 Task: Use the formula "MULTIPLY" in spreadsheet "Project portfolio".
Action: Mouse moved to (147, 110)
Screenshot: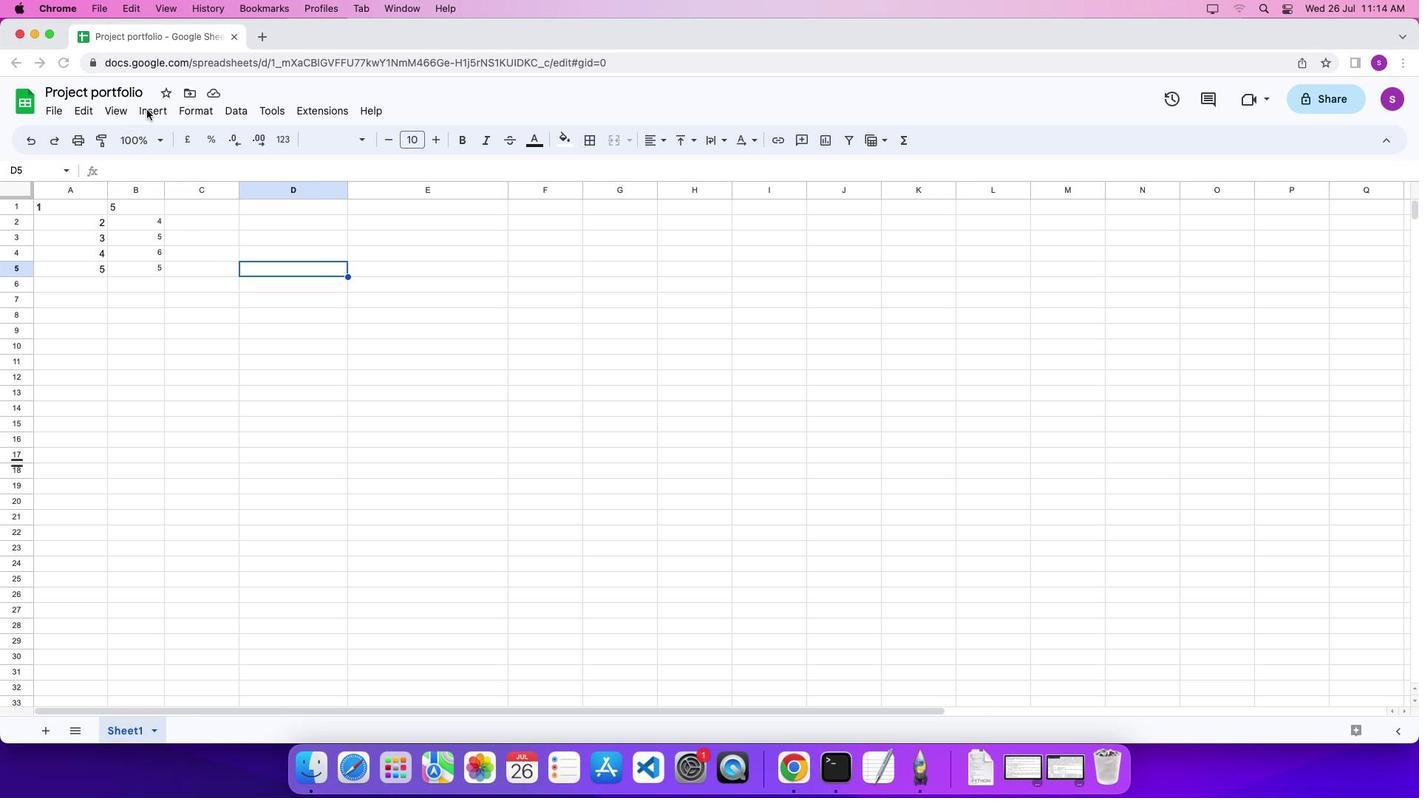 
Action: Mouse pressed left at (147, 110)
Screenshot: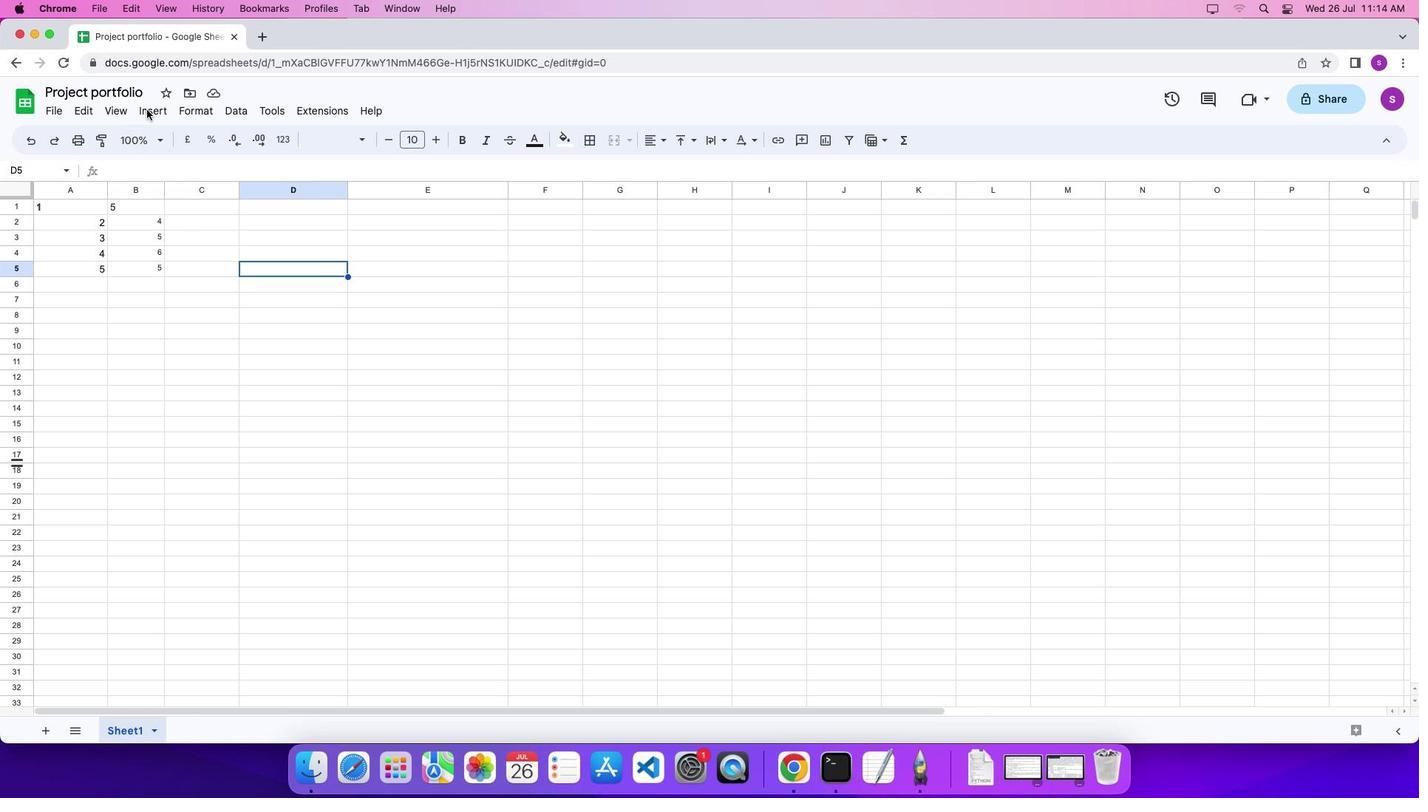 
Action: Mouse moved to (150, 110)
Screenshot: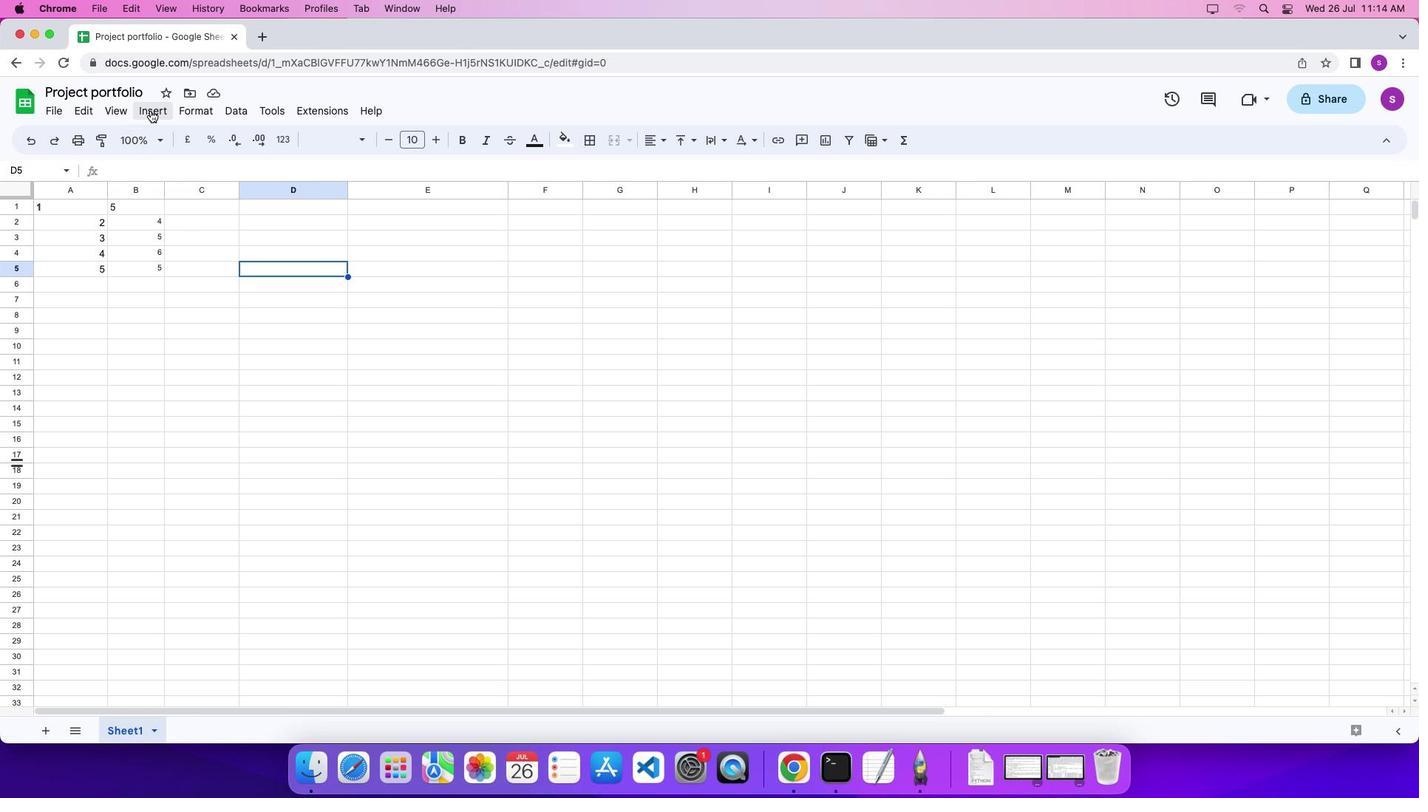 
Action: Mouse pressed left at (150, 110)
Screenshot: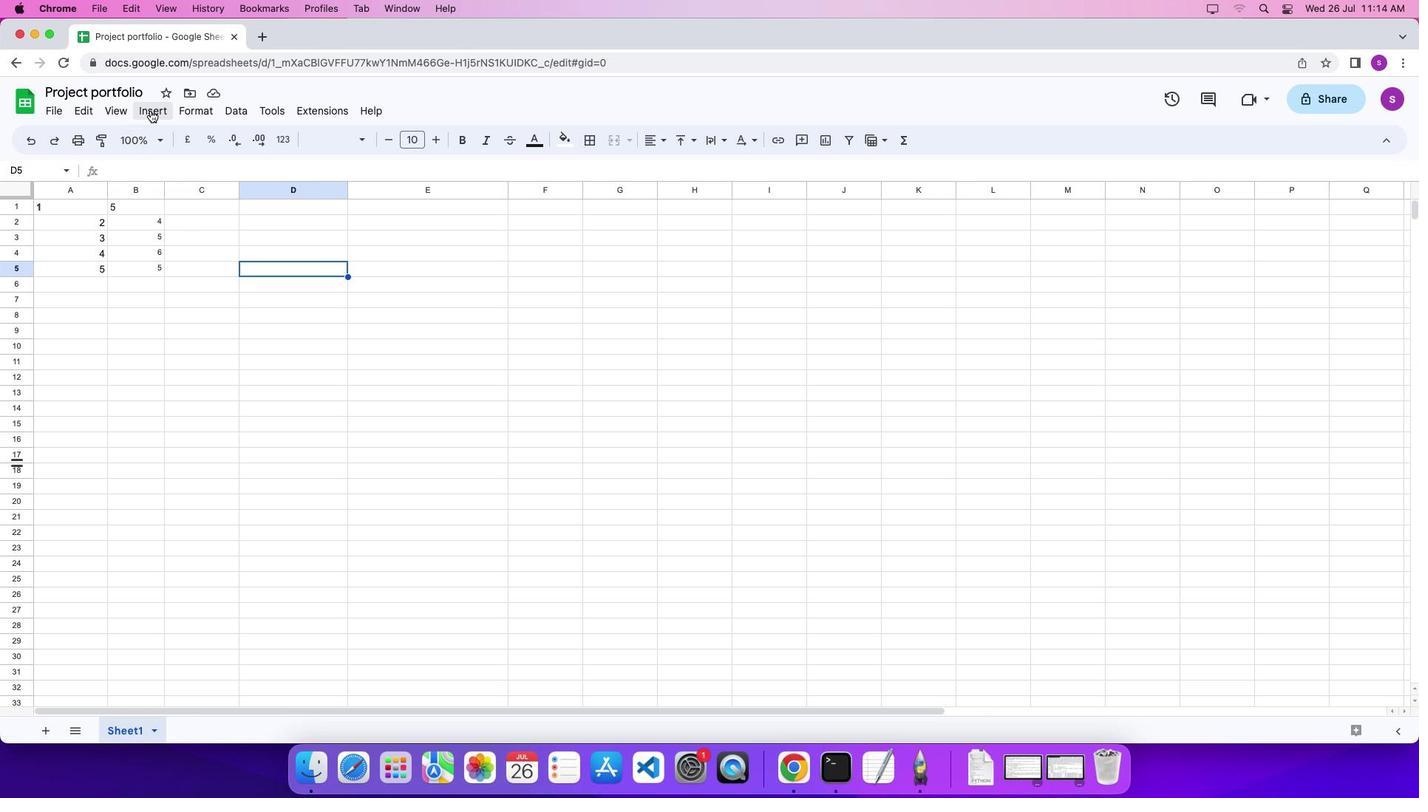 
Action: Mouse moved to (637, 731)
Screenshot: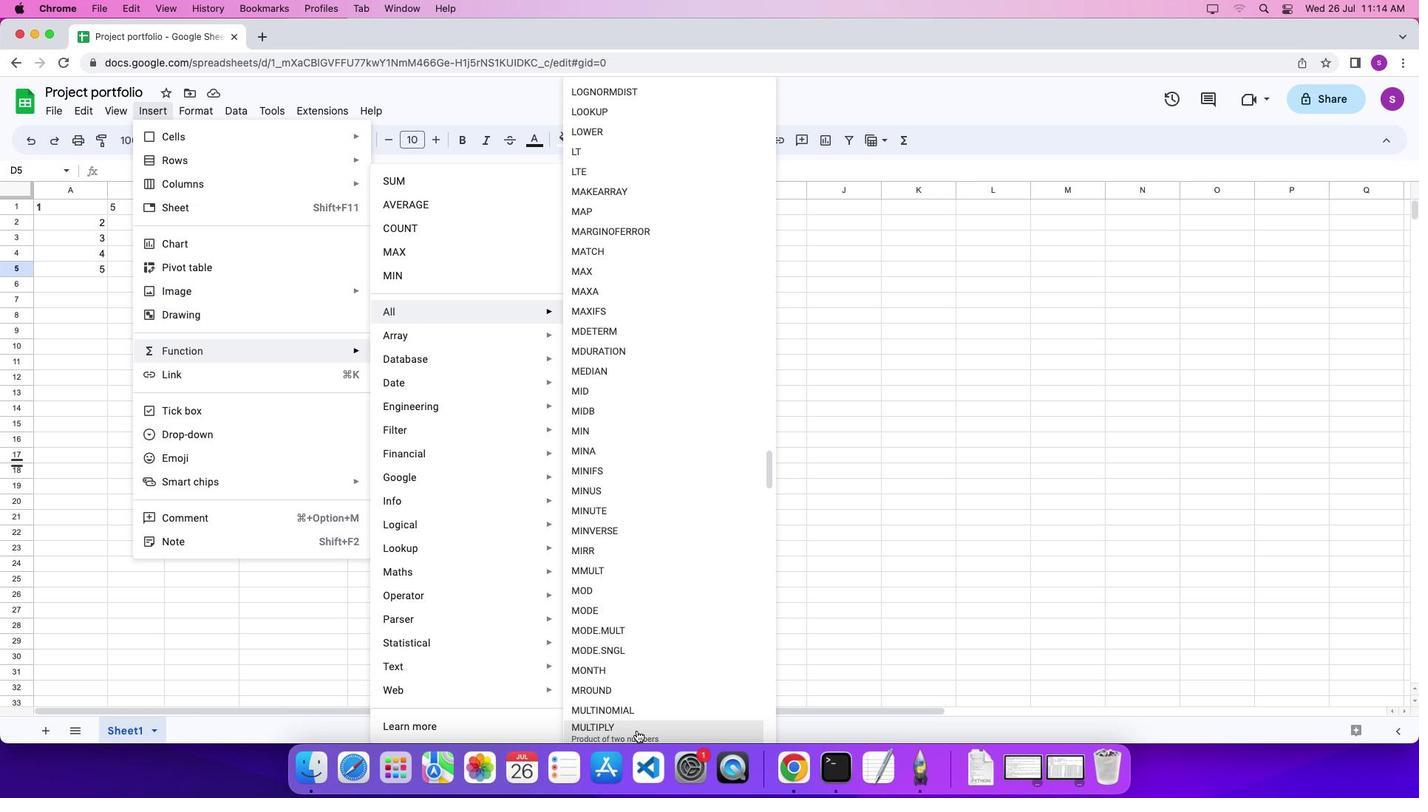 
Action: Mouse pressed left at (637, 731)
Screenshot: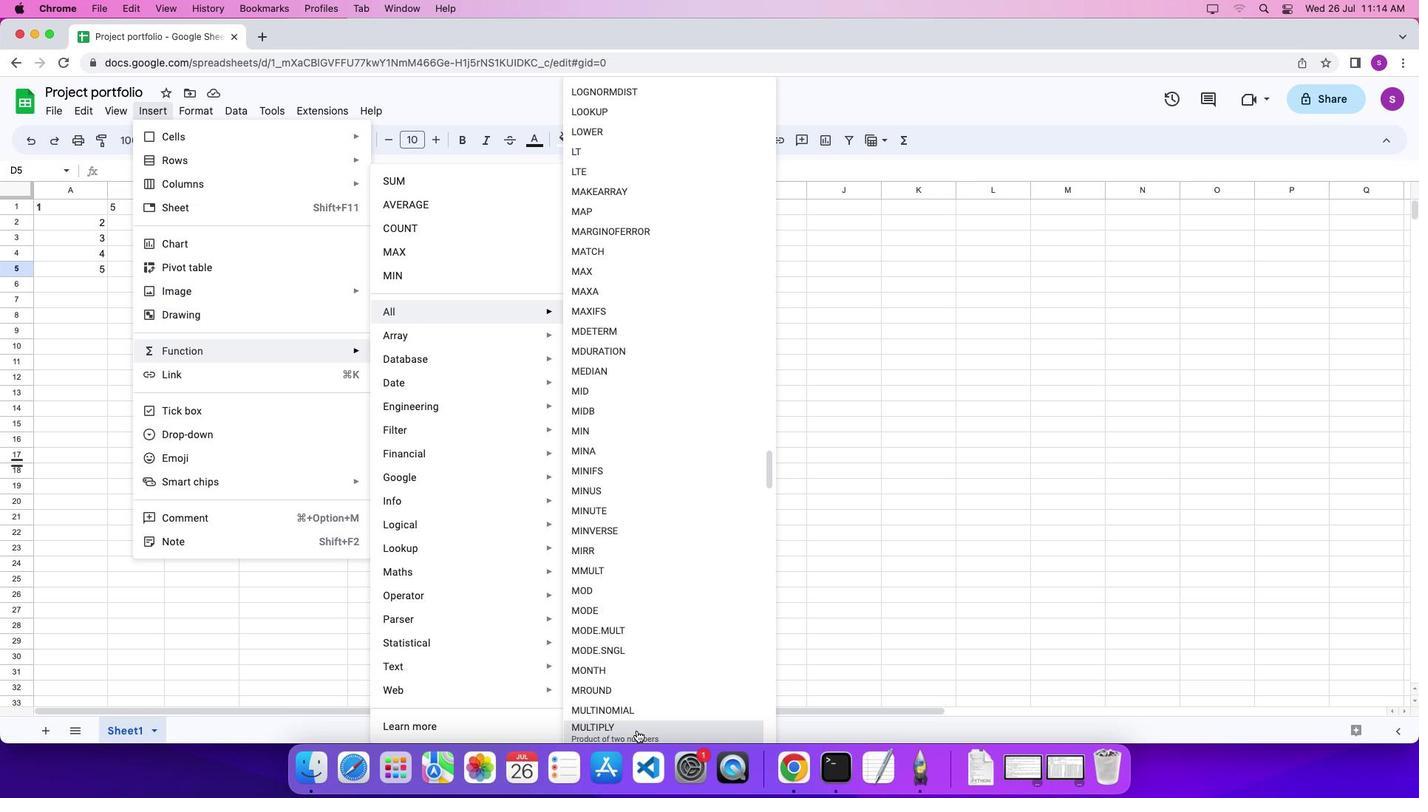 
Action: Mouse moved to (152, 238)
Screenshot: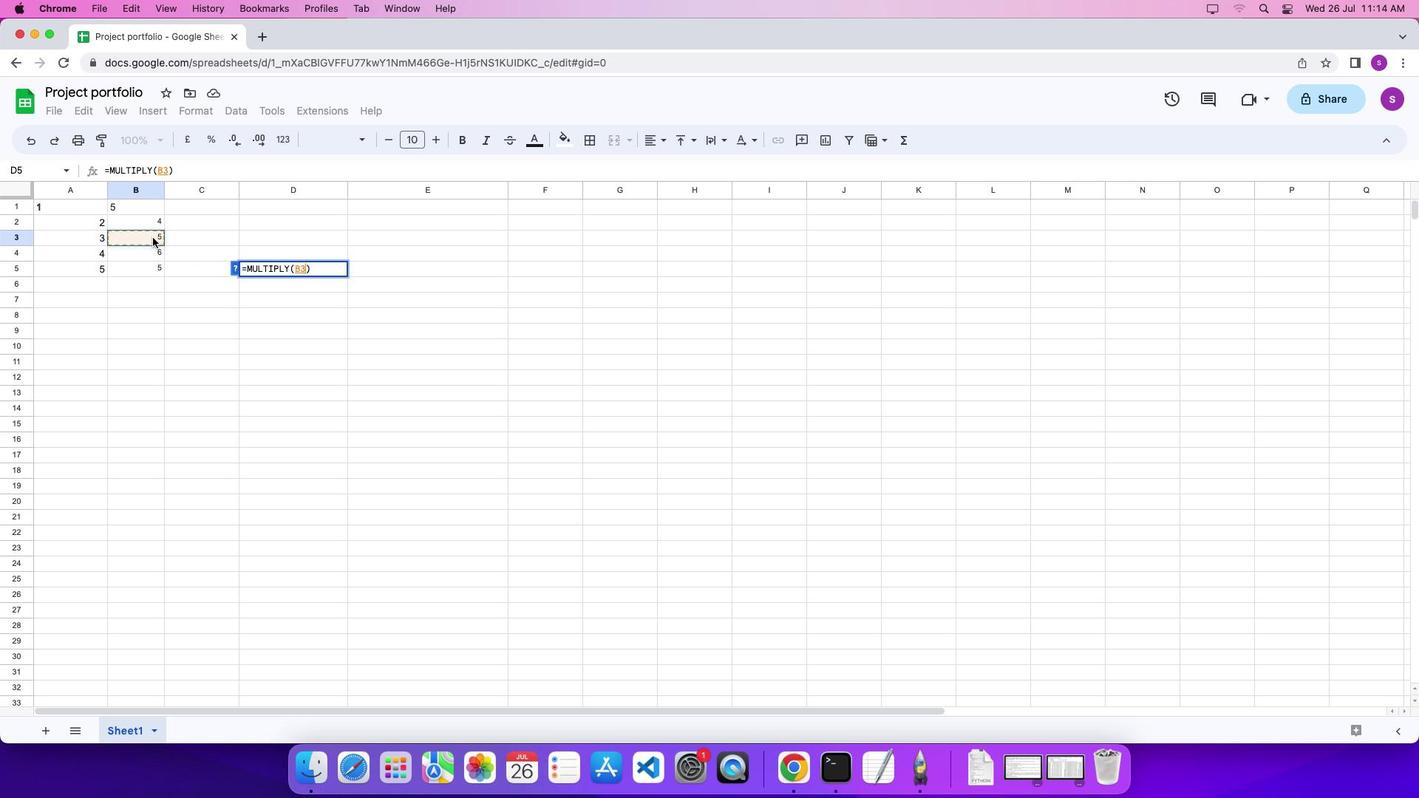 
Action: Mouse pressed left at (152, 238)
Screenshot: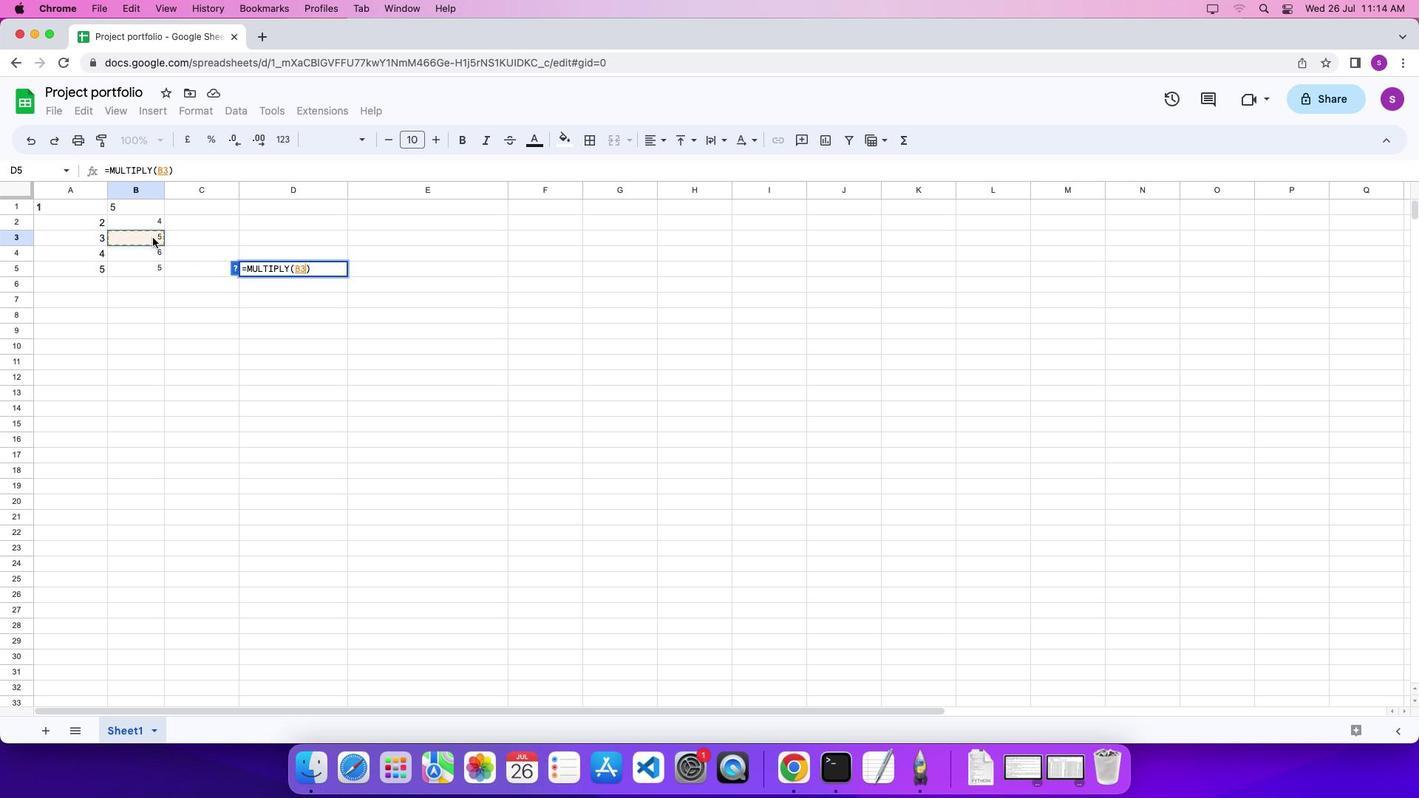 
Action: Mouse moved to (155, 238)
Screenshot: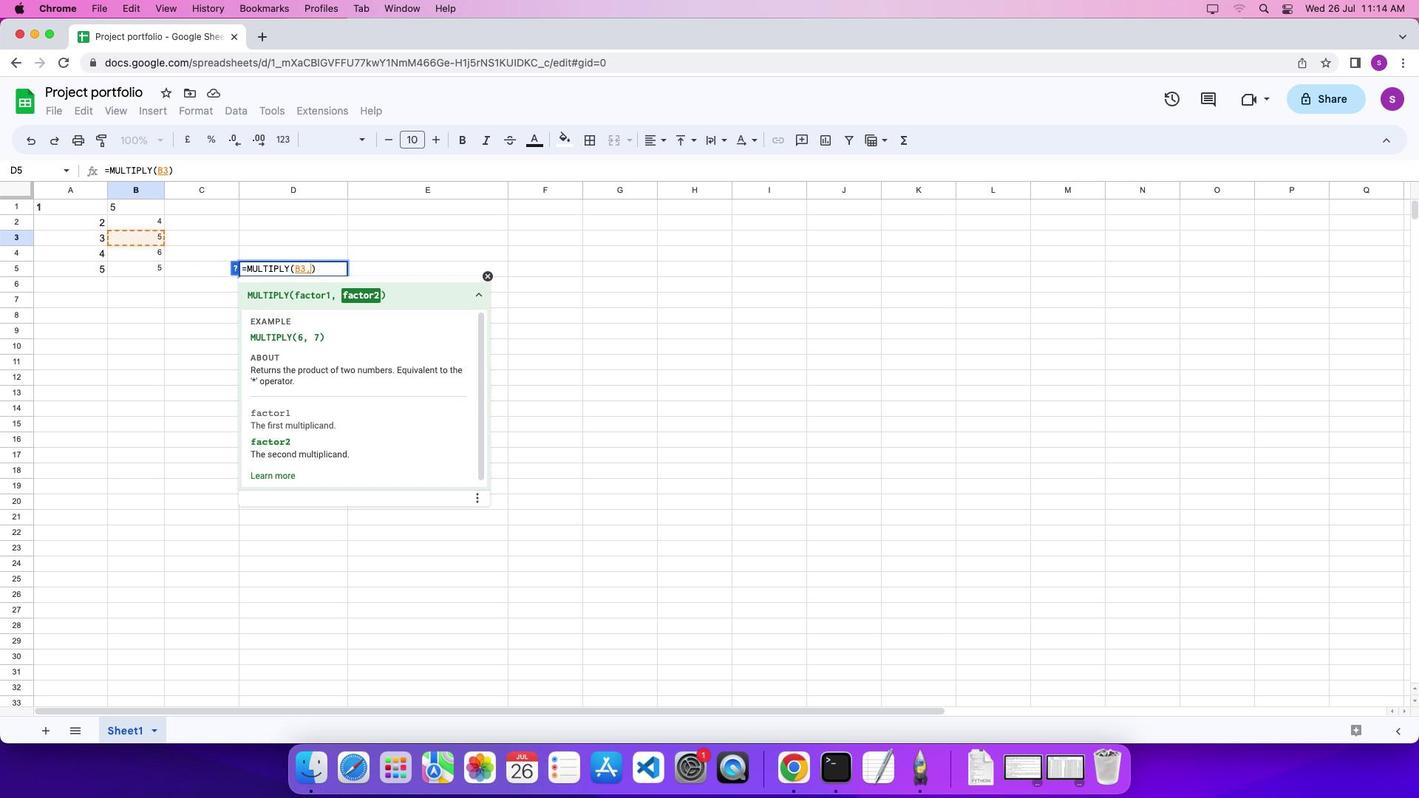 
Action: Key pressed ','
Screenshot: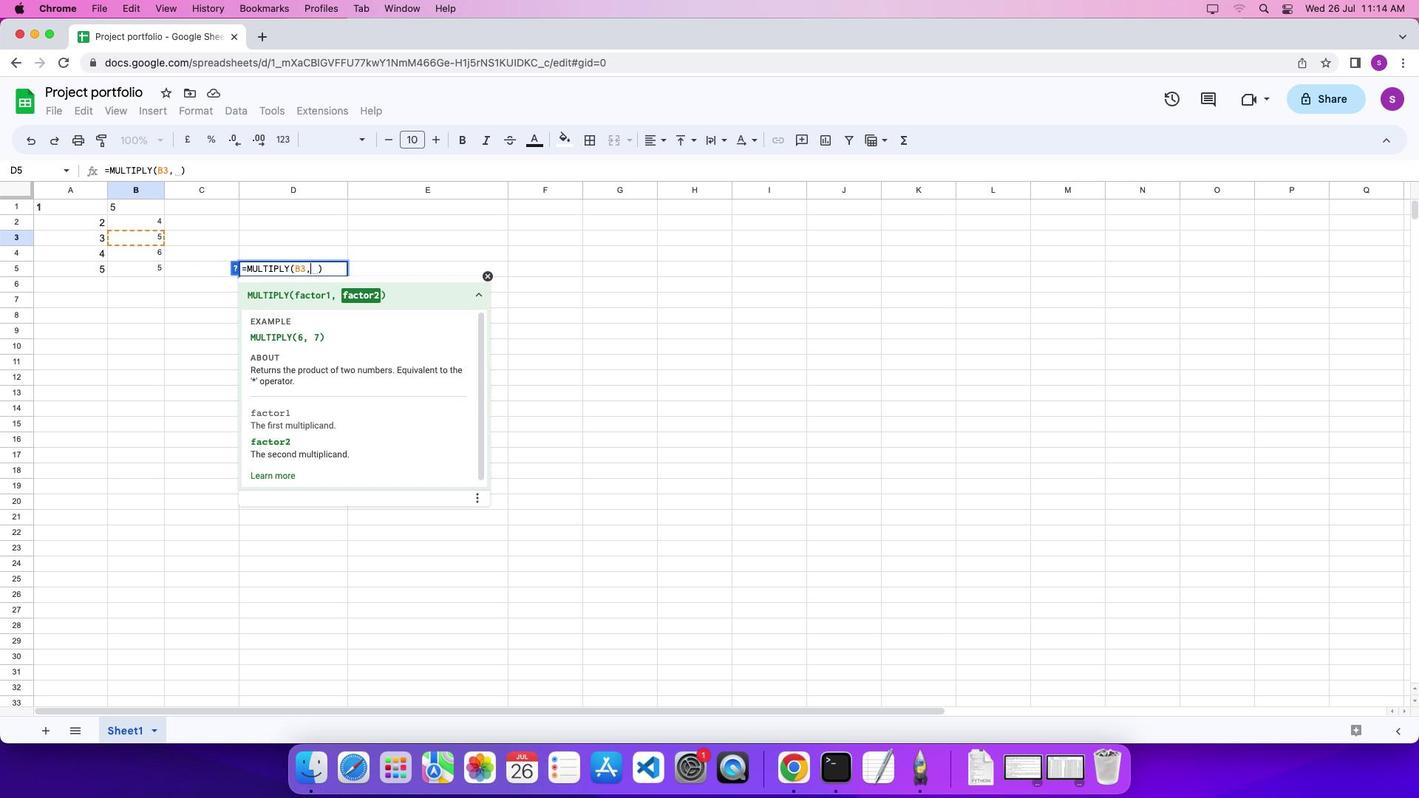 
Action: Mouse moved to (87, 254)
Screenshot: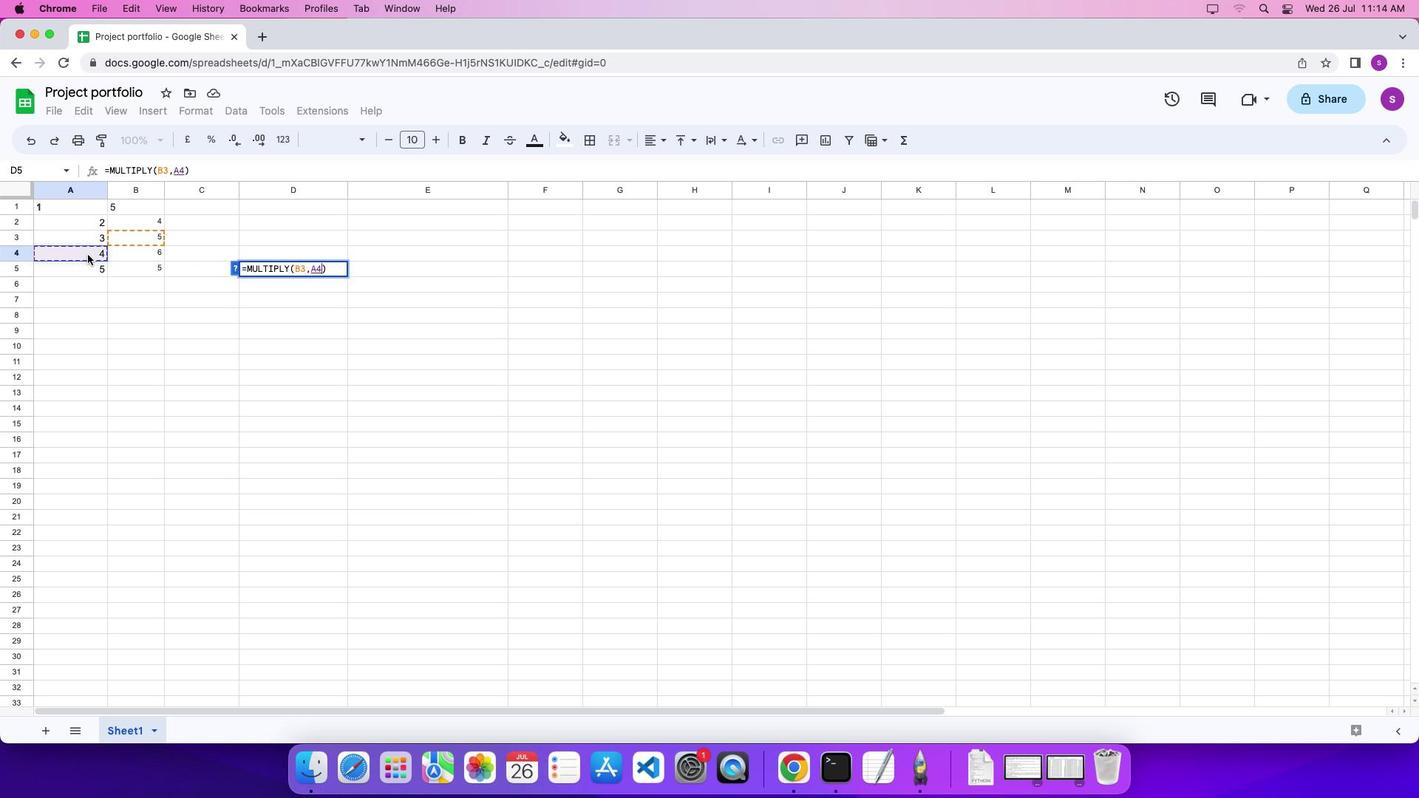 
Action: Mouse pressed left at (87, 254)
Screenshot: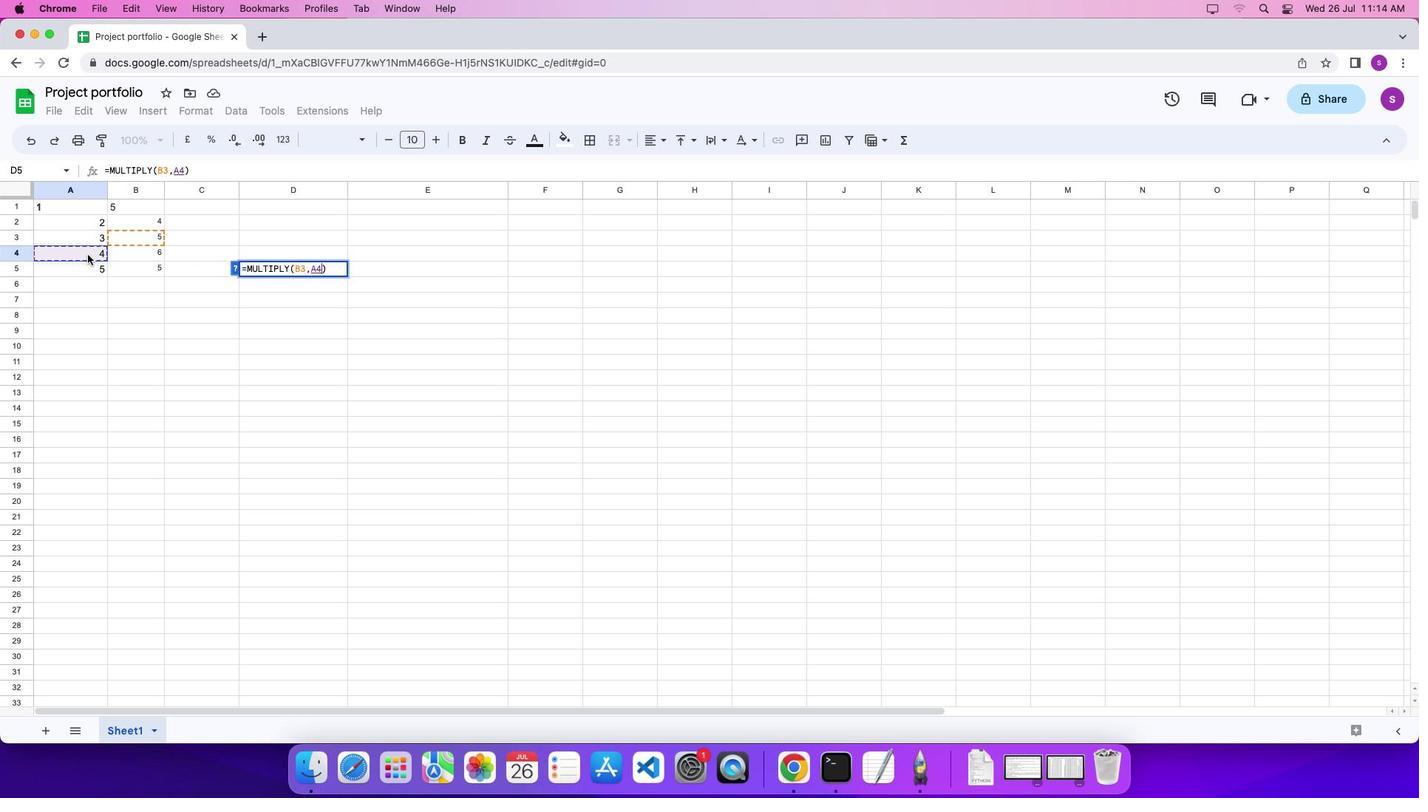 
Action: Mouse moved to (90, 255)
Screenshot: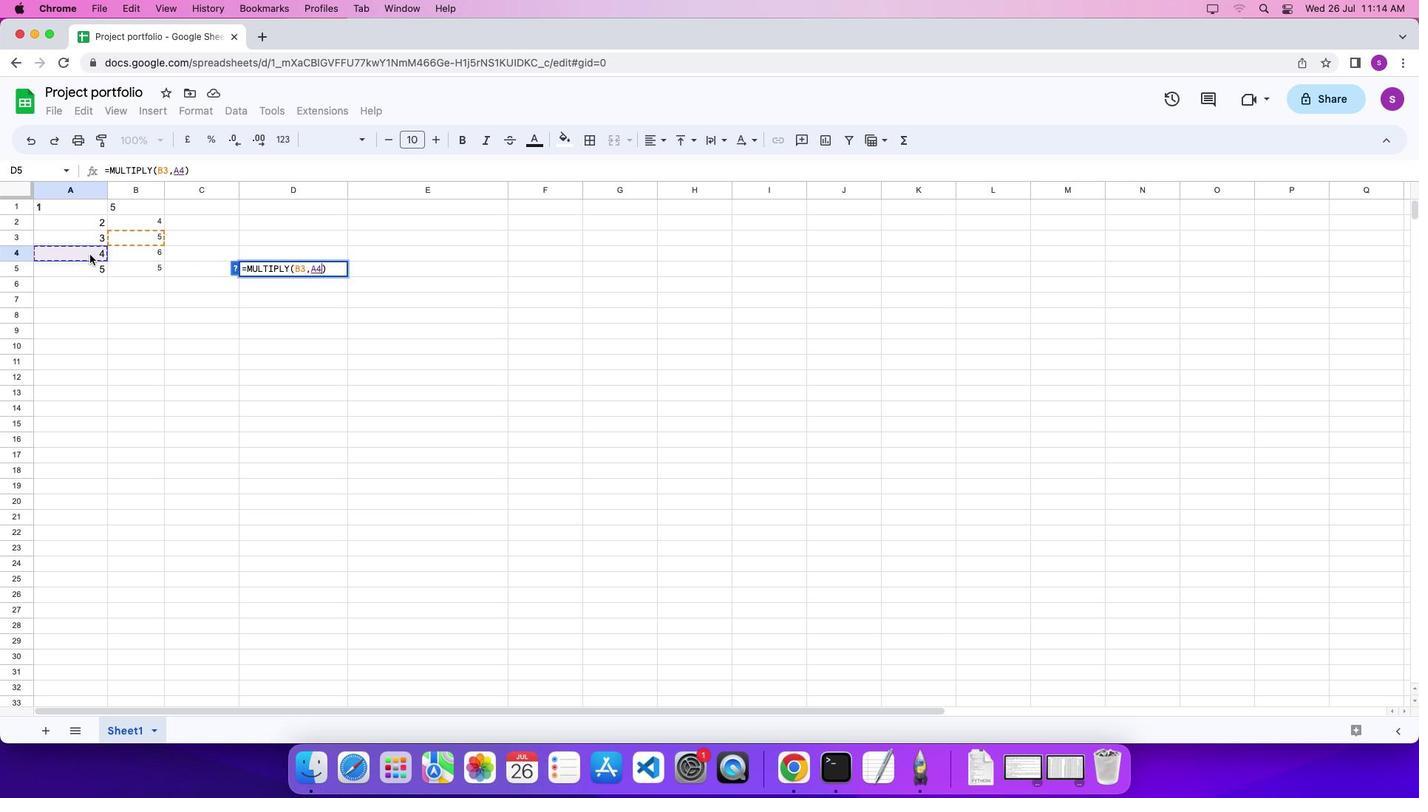 
Action: Key pressed '\x03'
Screenshot: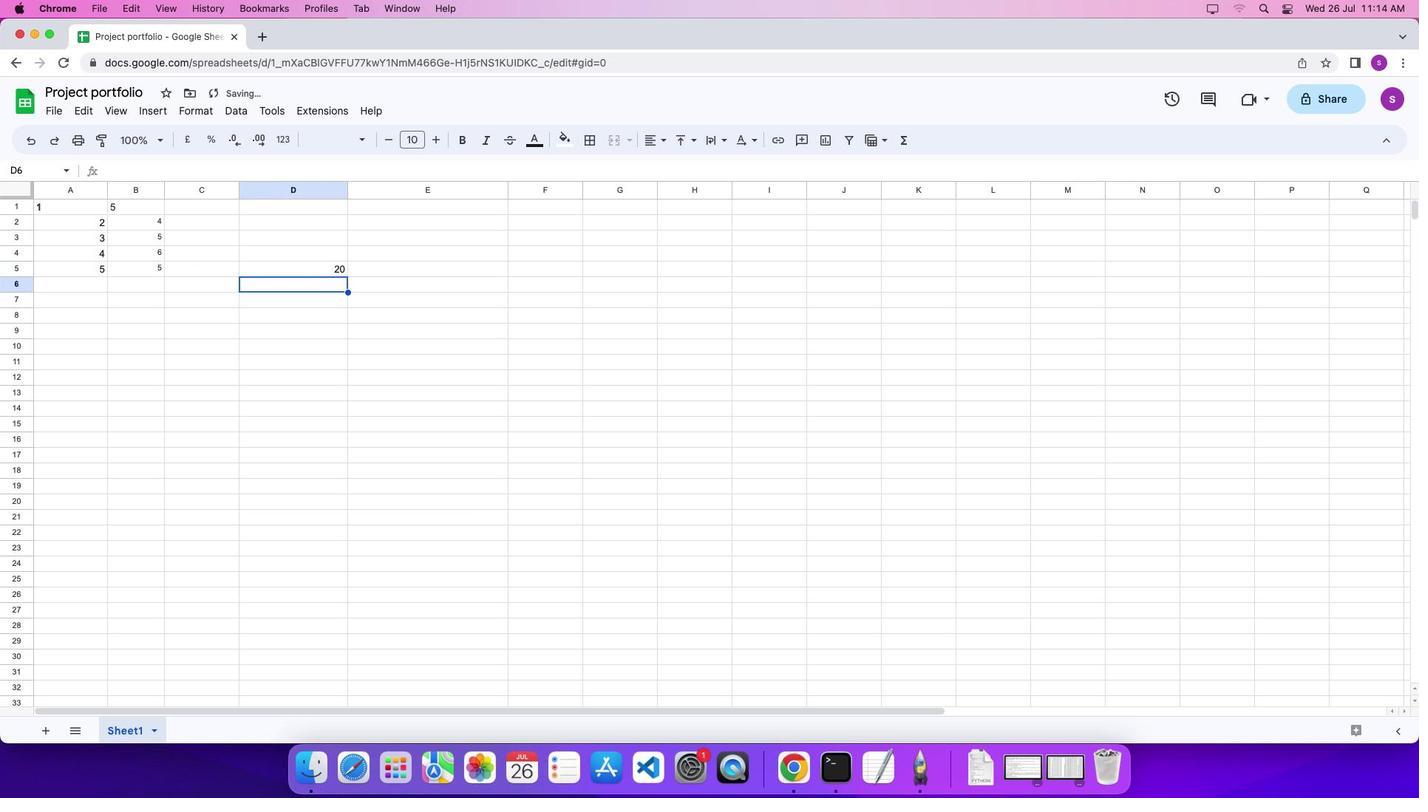 
Action: Mouse moved to (123, 268)
Screenshot: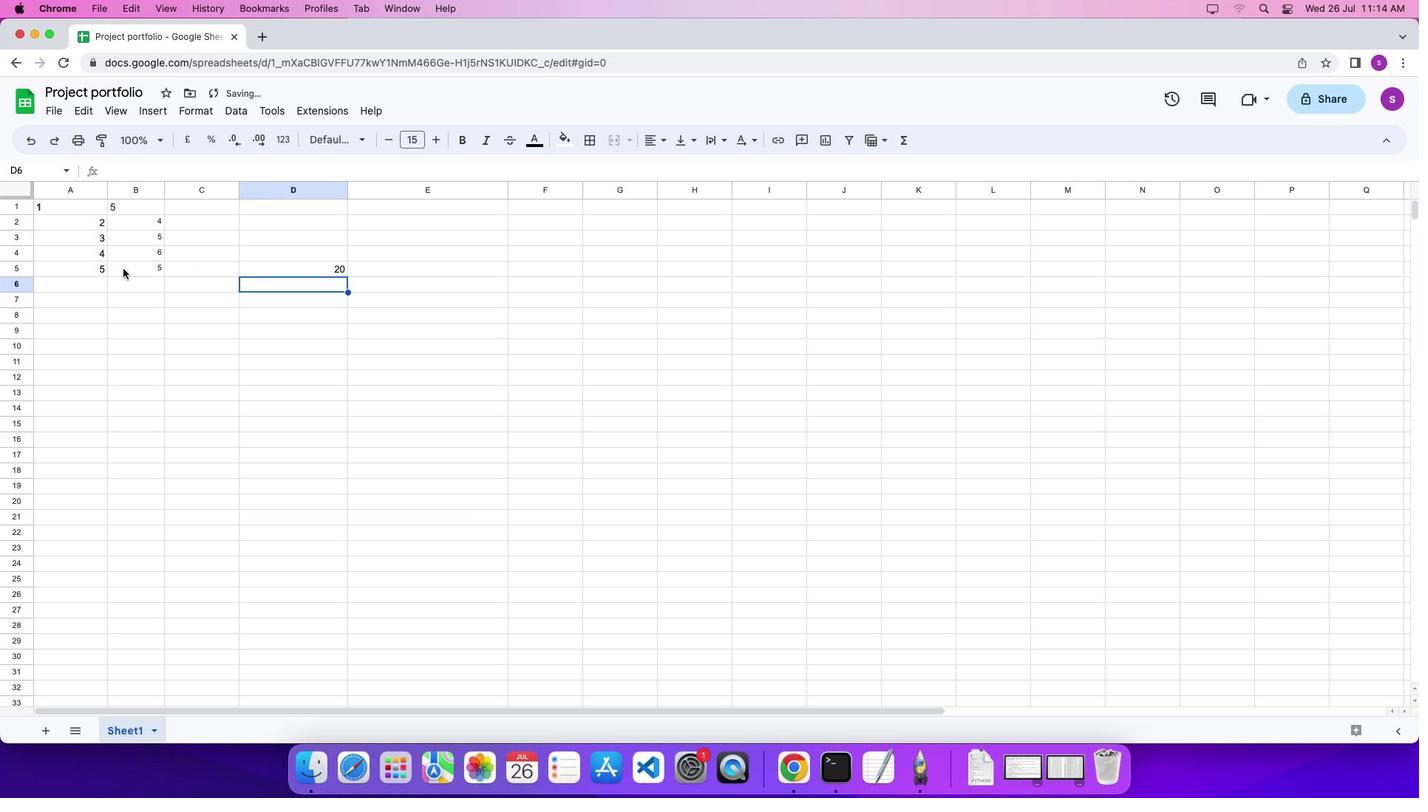 
